 Task: Select and add the product "Friskies Cat Food Prime Filets Chicken (5.5 oz)" to cart from the store "Pavilions Pets".
Action: Mouse pressed left at (54, 96)
Screenshot: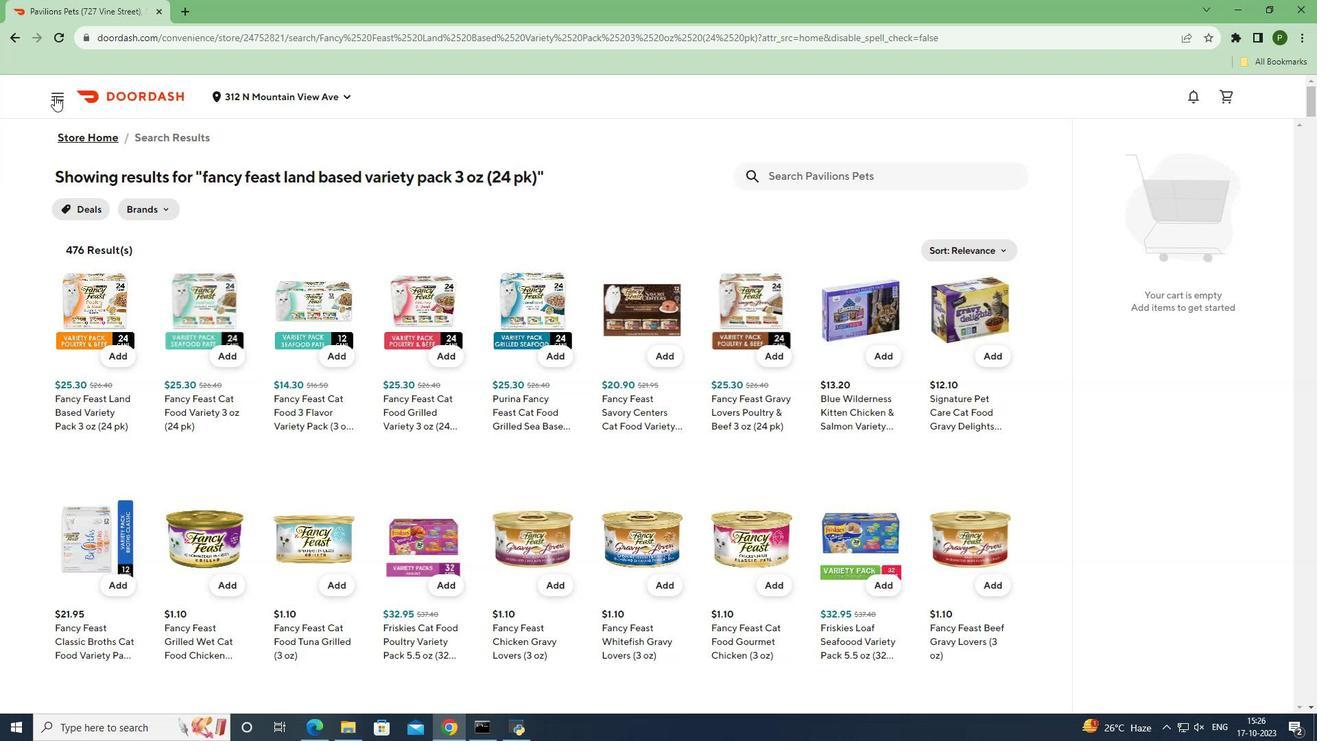 
Action: Mouse moved to (67, 196)
Screenshot: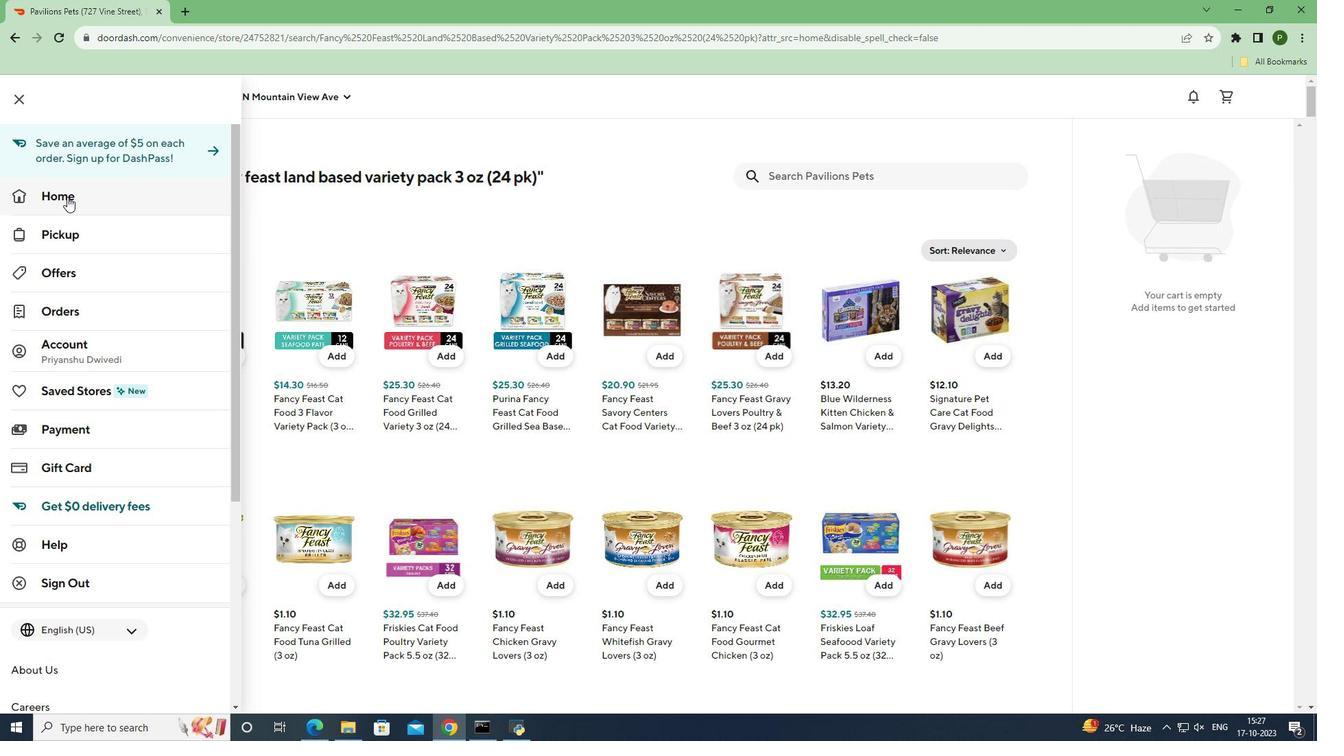 
Action: Mouse pressed left at (67, 196)
Screenshot: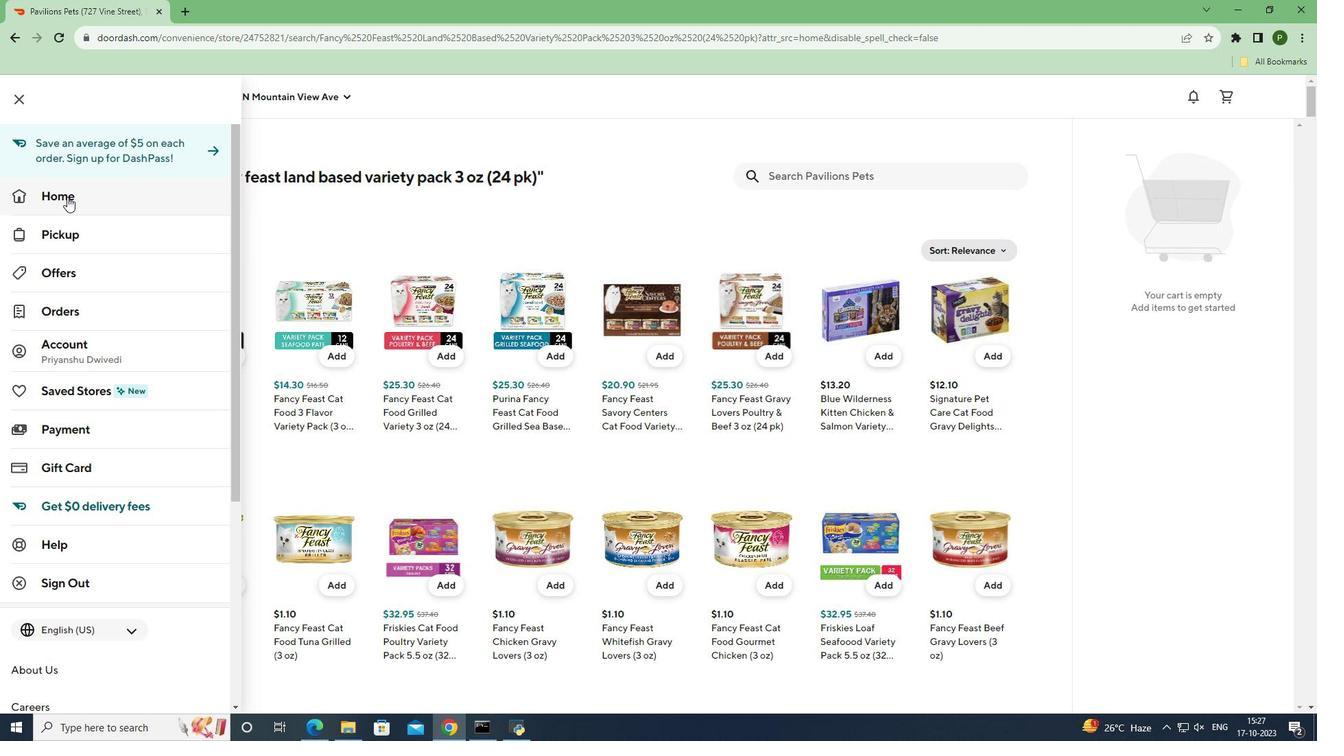 
Action: Mouse moved to (606, 148)
Screenshot: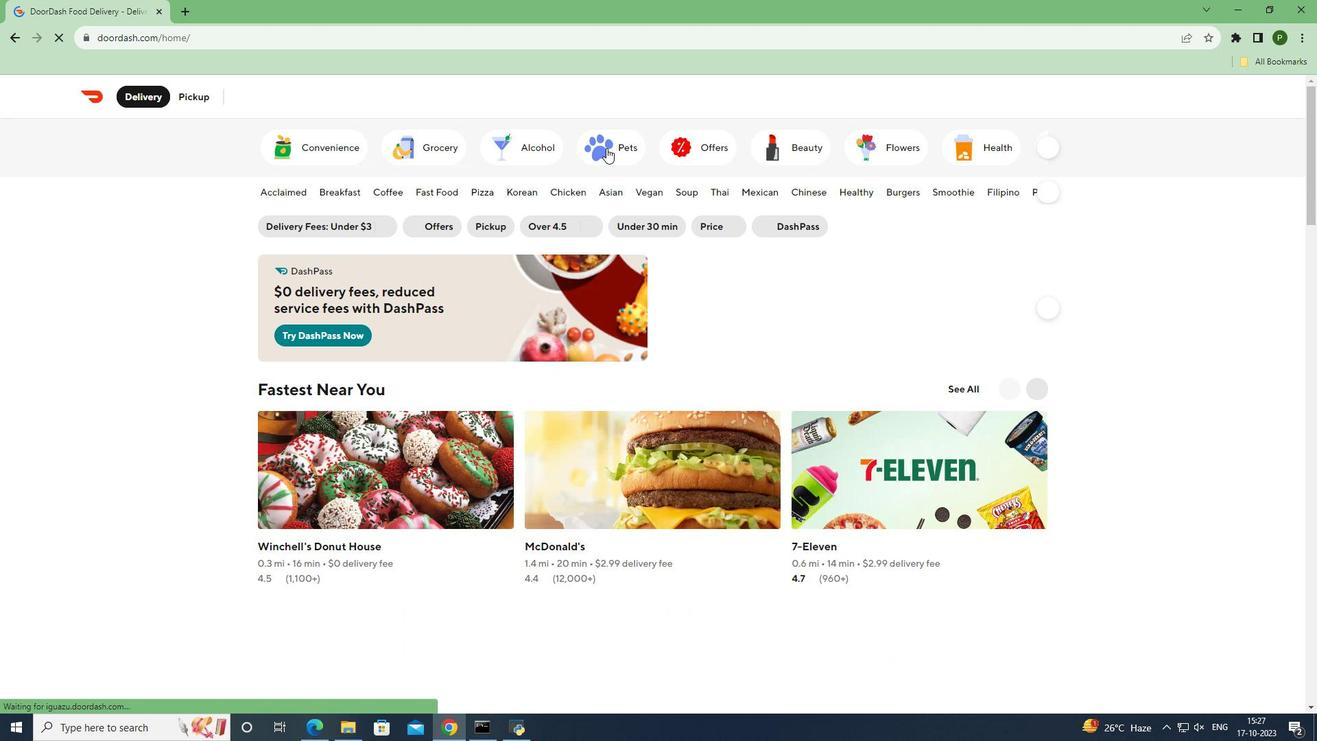 
Action: Mouse pressed left at (606, 148)
Screenshot: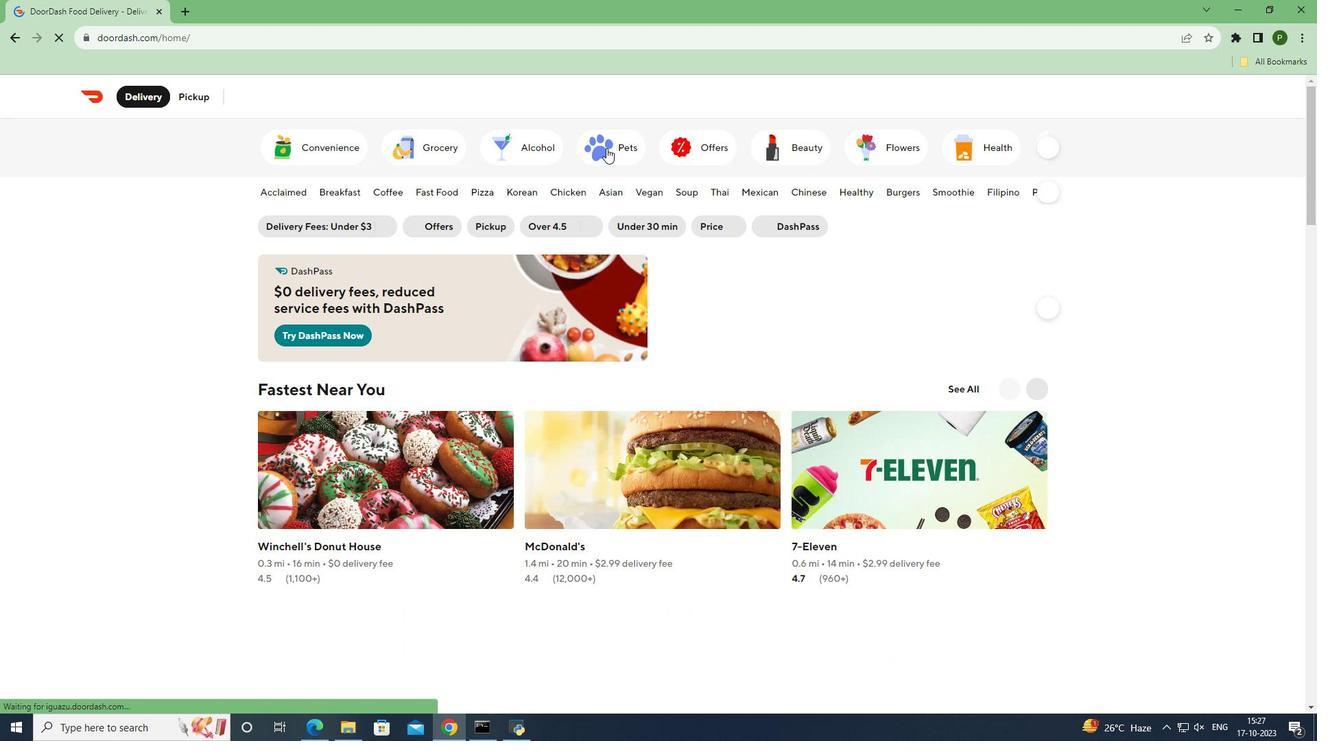
Action: Mouse moved to (1020, 417)
Screenshot: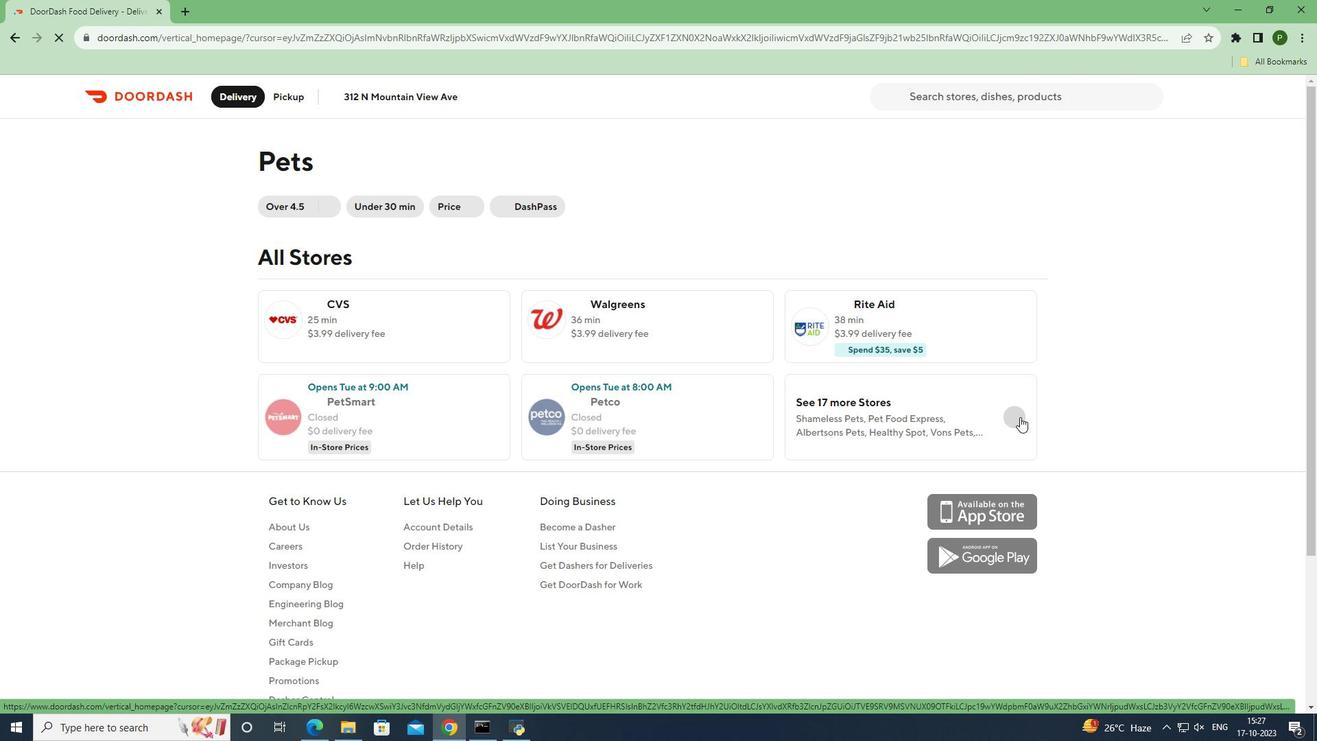 
Action: Mouse pressed left at (1020, 417)
Screenshot: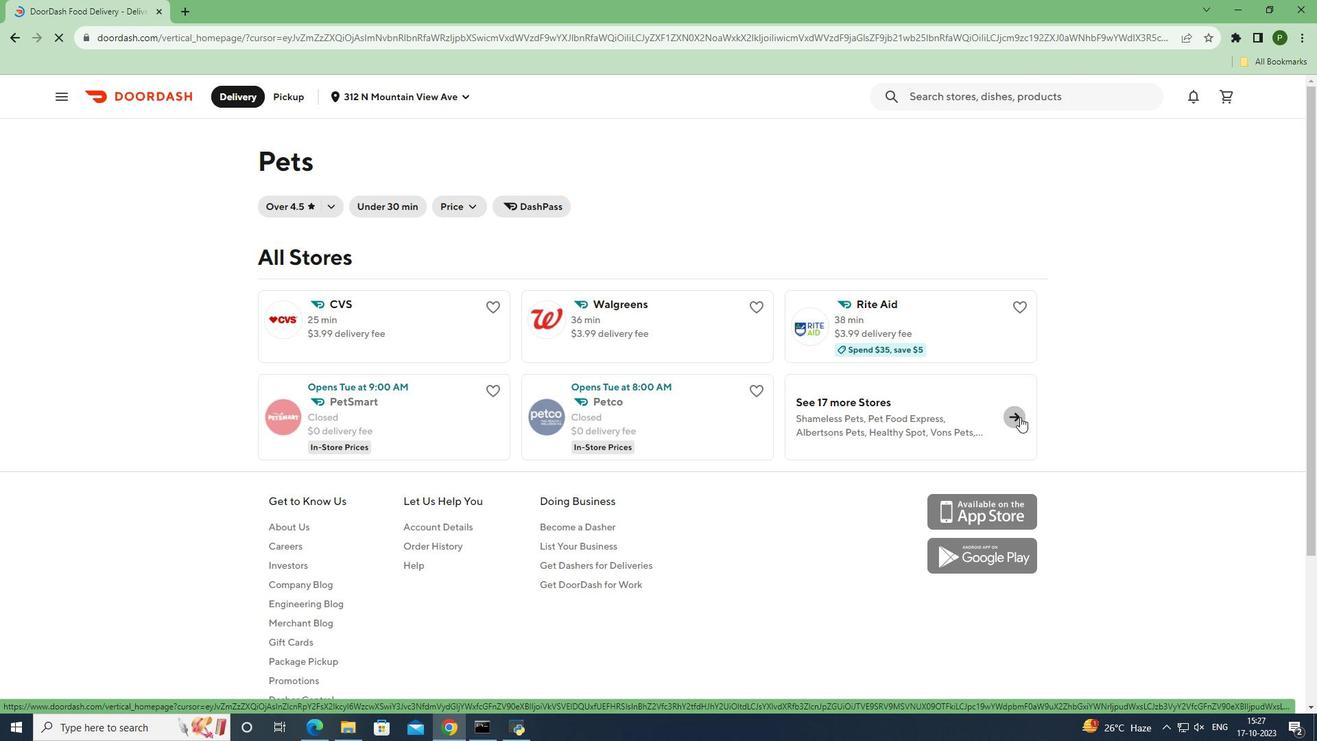 
Action: Mouse moved to (888, 586)
Screenshot: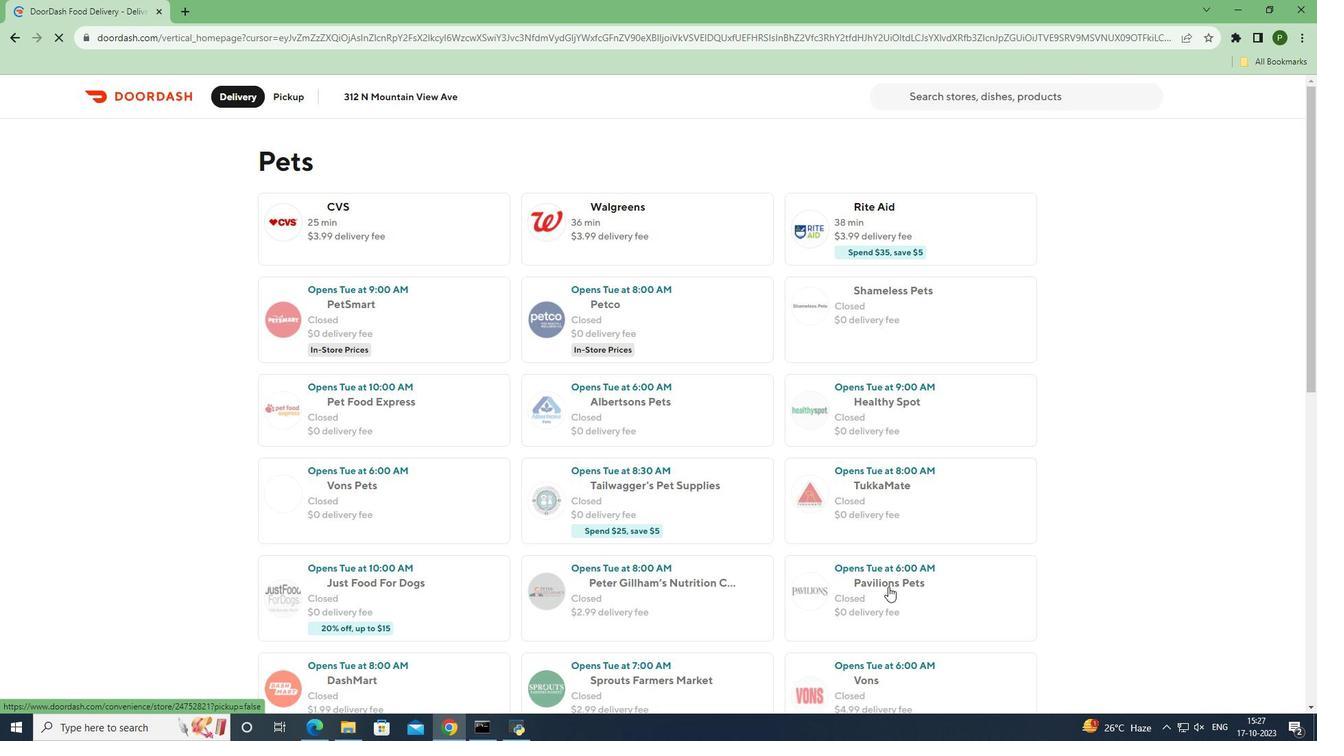 
Action: Mouse pressed left at (888, 586)
Screenshot: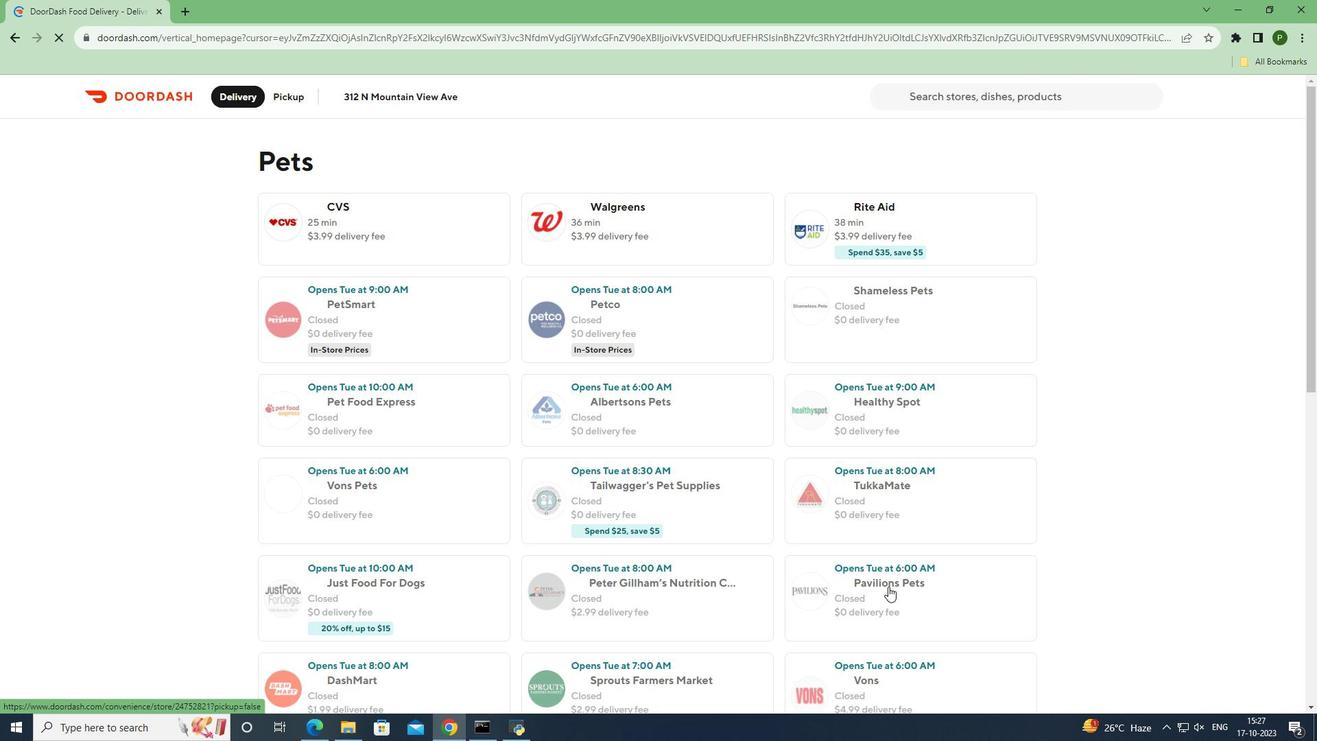 
Action: Mouse moved to (888, 216)
Screenshot: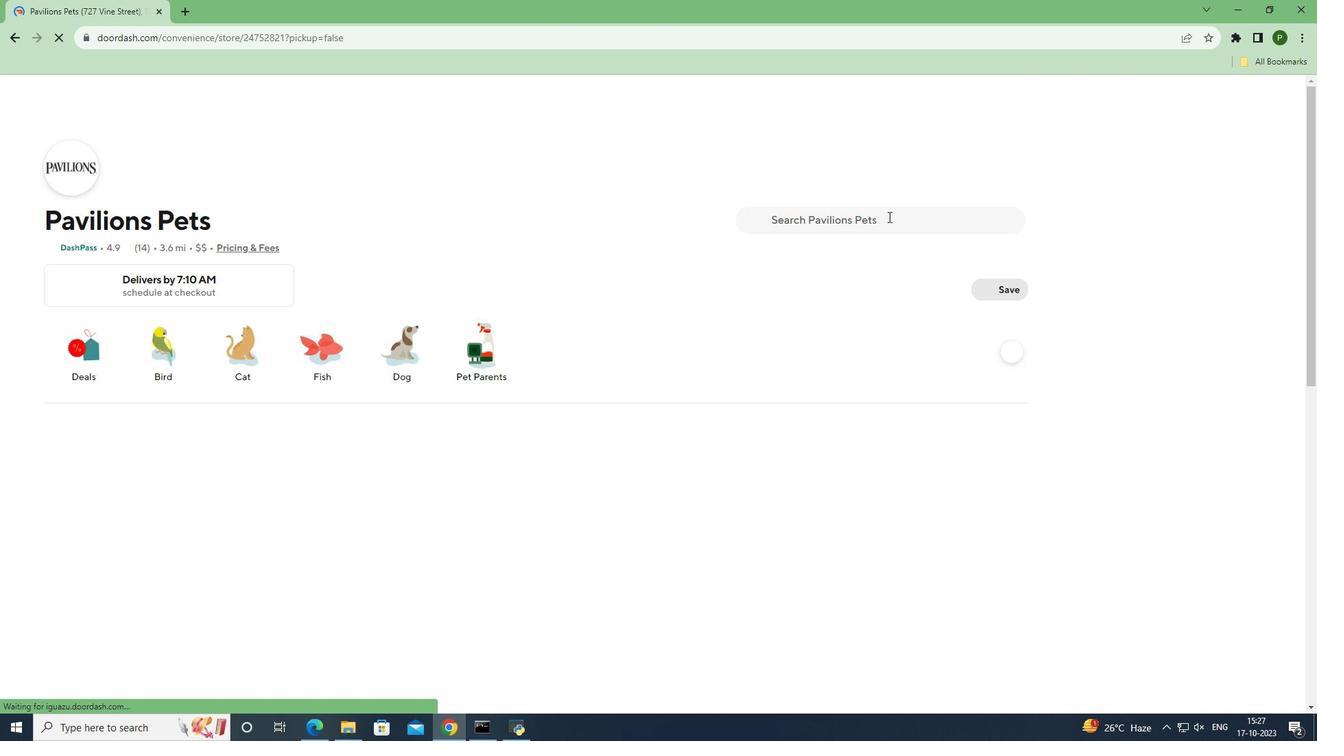 
Action: Mouse pressed left at (888, 216)
Screenshot: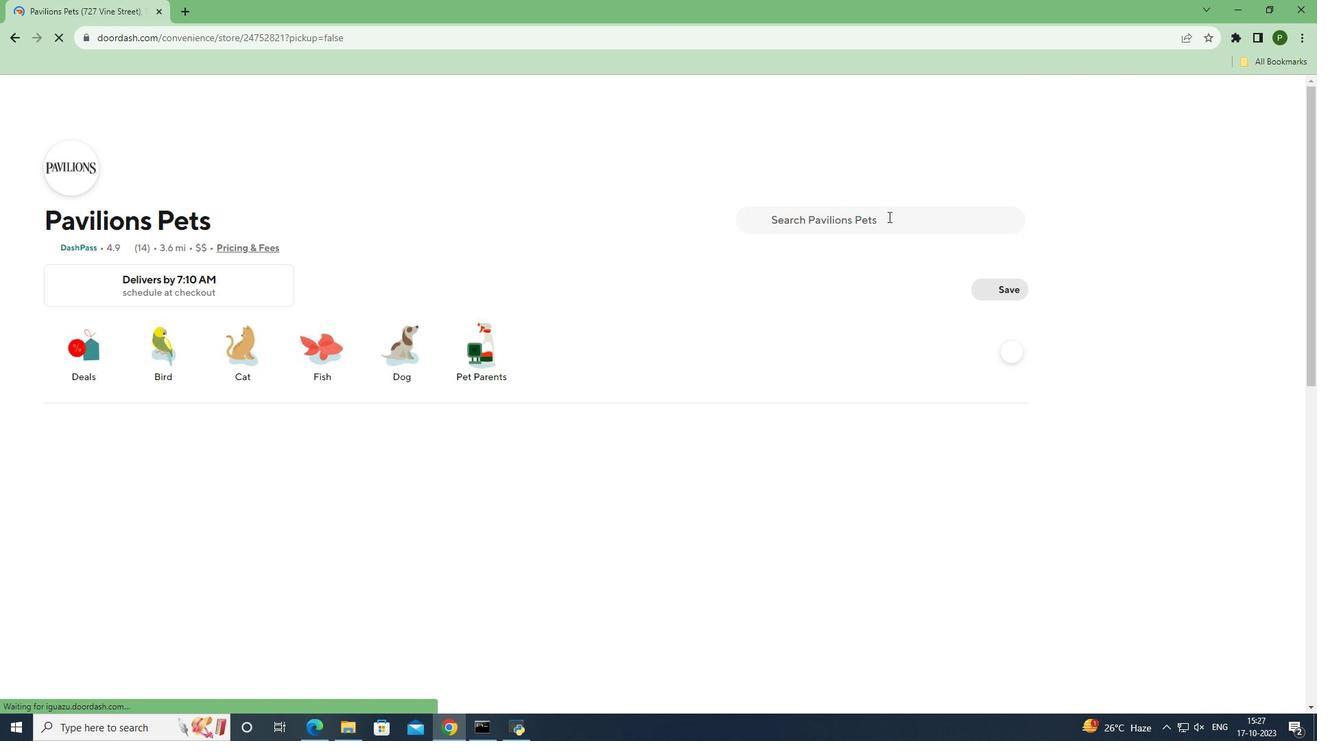 
Action: Key pressed <Key.caps_lock>F<Key.caps_lock>riskies<Key.space><Key.caps_lock>C<Key.caps_lock>at<Key.space><Key.caps_lock>F<Key.caps_lock>ood<Key.space><Key.caps_lock>P<Key.caps_lock>rime<Key.space><Key.caps_lock>F<Key.caps_lock>ilets<Key.space><Key.caps_lock>C<Key.caps_lock>hicken<Key.space><Key.shift_r>(5.5<Key.space>oz<Key.shift_r><Key.shift_r><Key.shift_r><Key.shift_r>)<Key.enter>
Screenshot: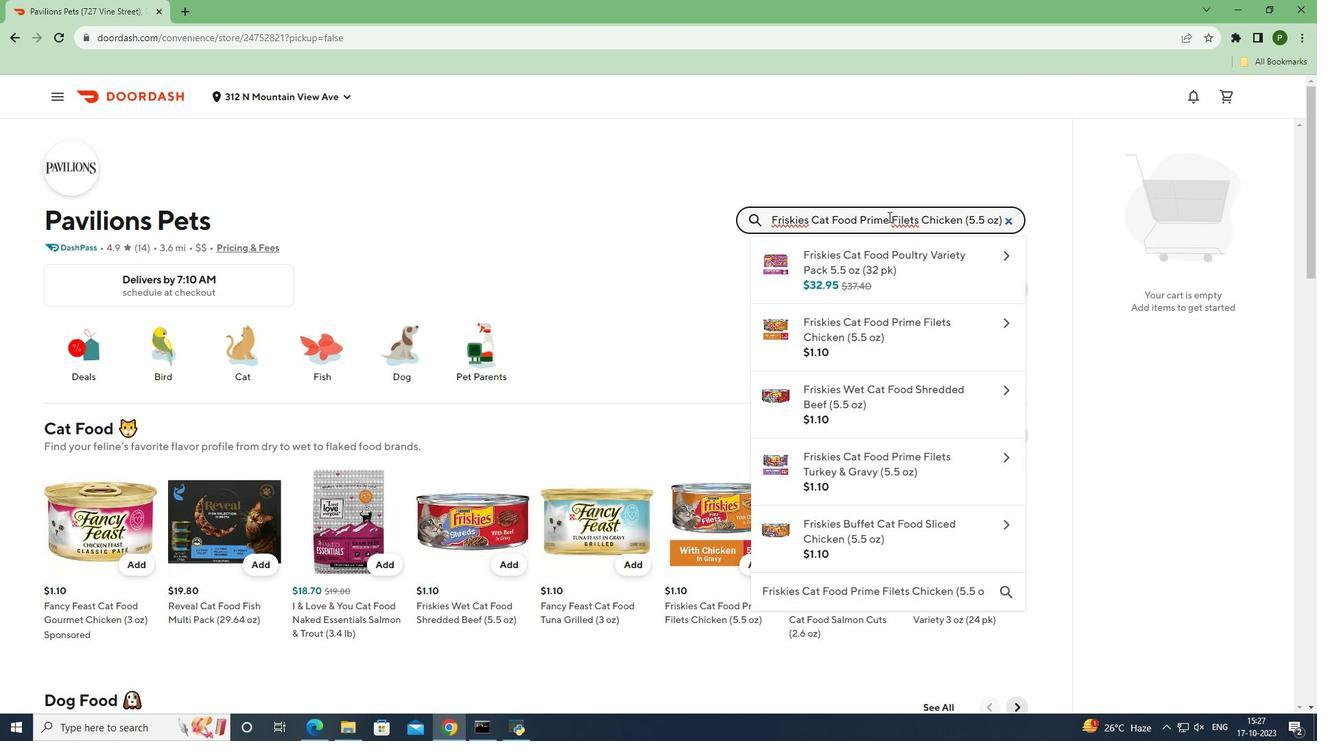 
Action: Mouse moved to (124, 362)
Screenshot: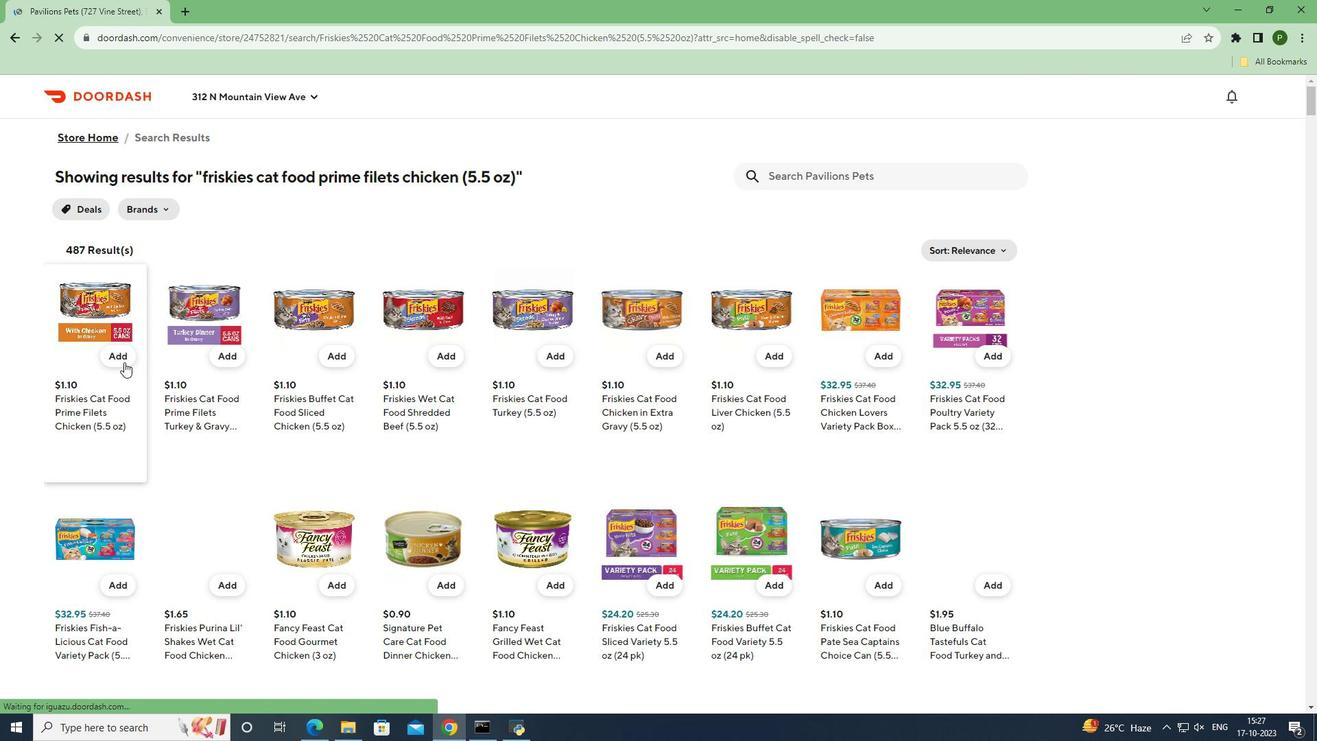 
Action: Mouse pressed left at (124, 362)
Screenshot: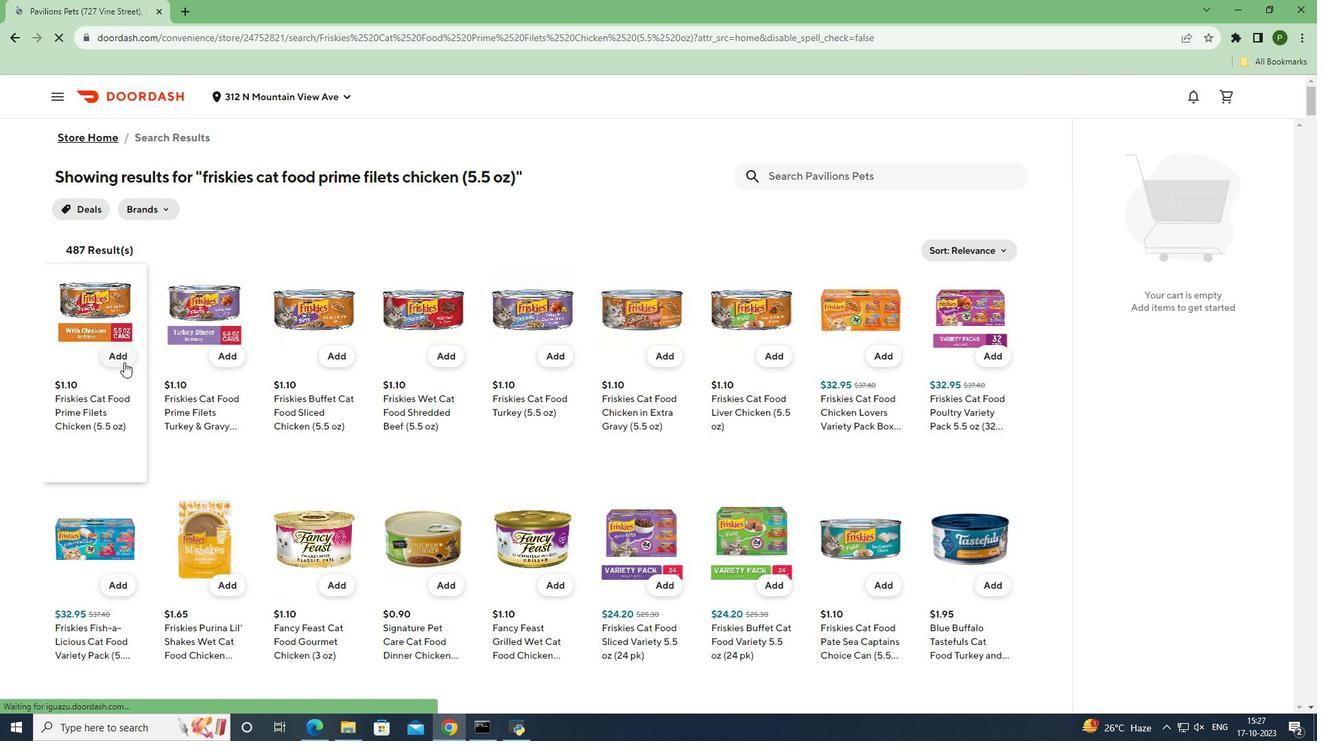 
Action: Mouse moved to (120, 460)
Screenshot: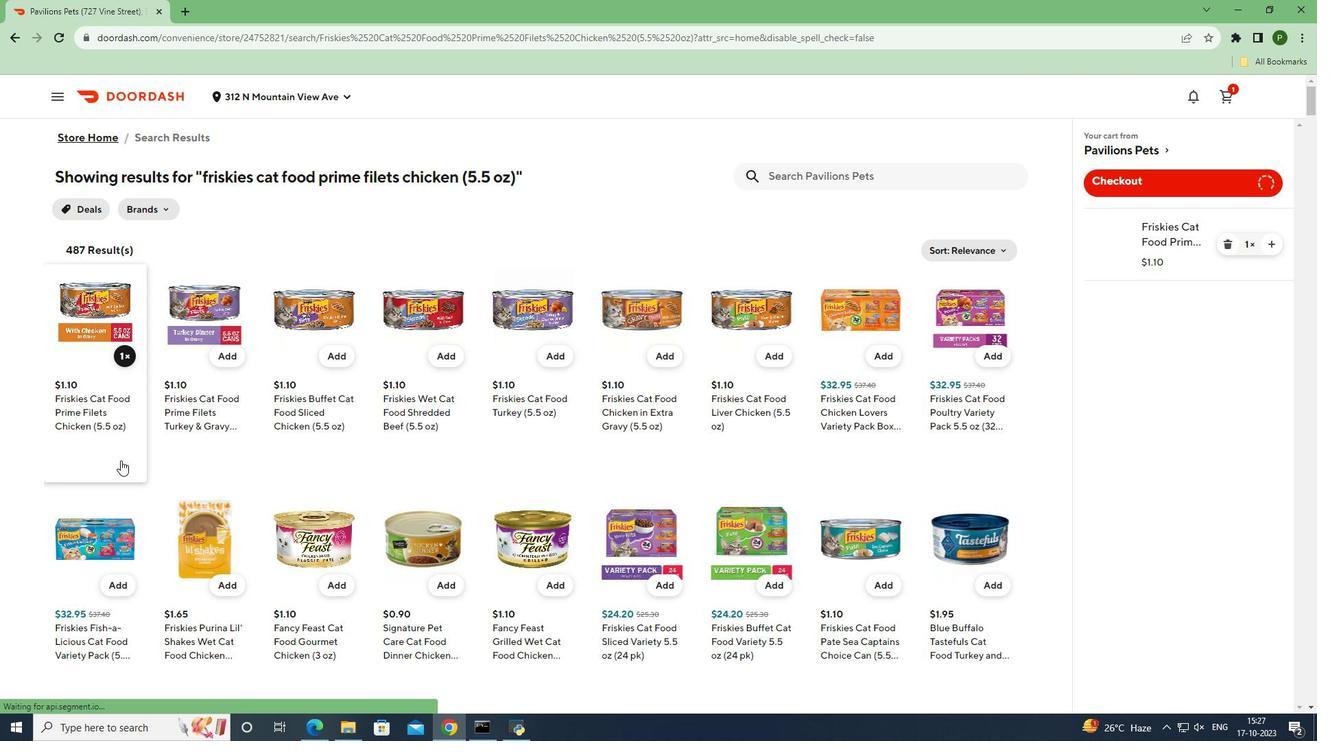 
